 Task: Add the topic catalog component in the site builder.
Action: Mouse moved to (886, 69)
Screenshot: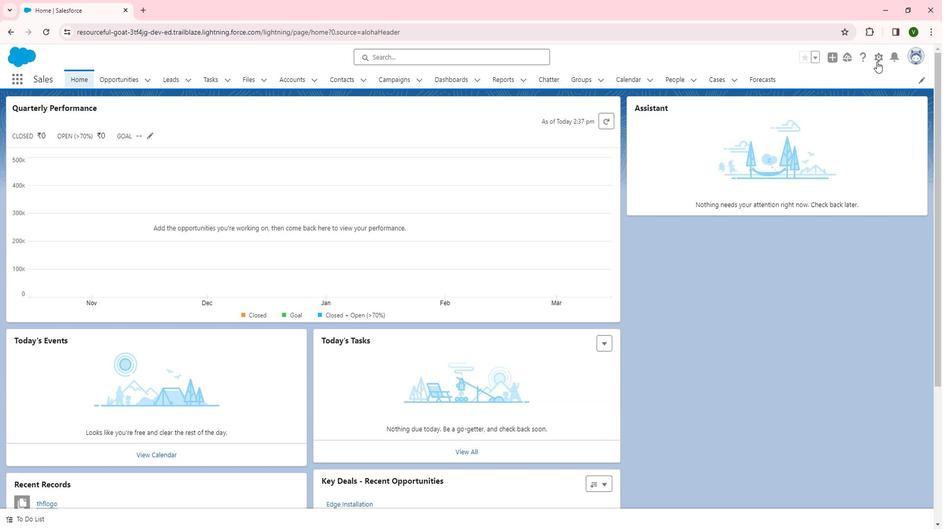 
Action: Mouse pressed left at (886, 69)
Screenshot: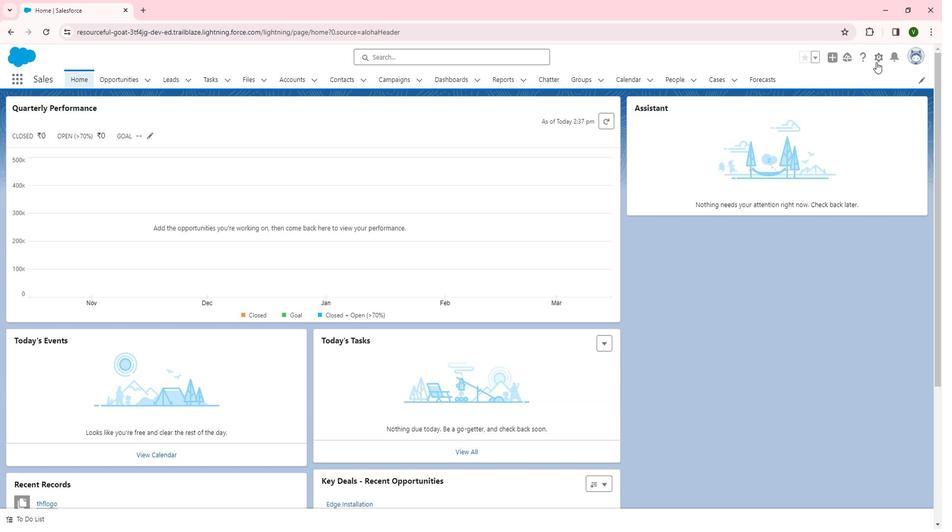 
Action: Mouse moved to (857, 93)
Screenshot: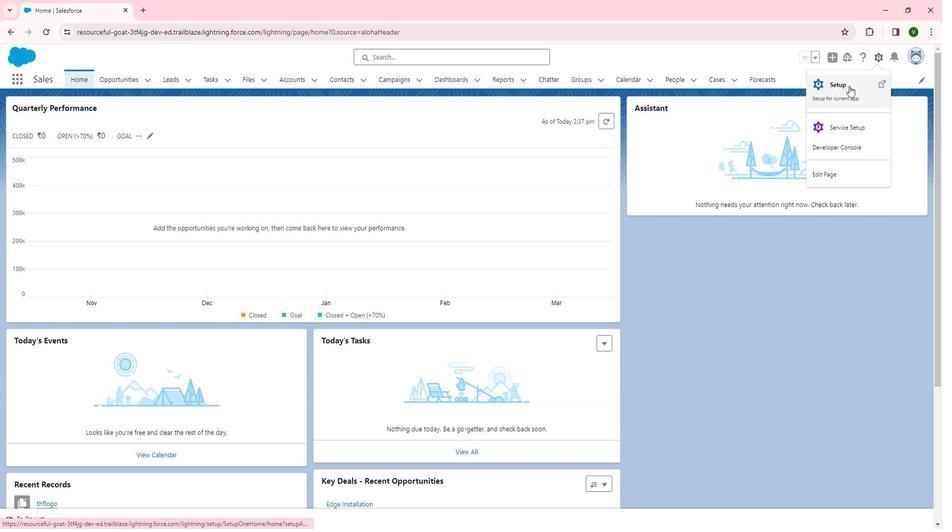 
Action: Mouse pressed left at (857, 93)
Screenshot: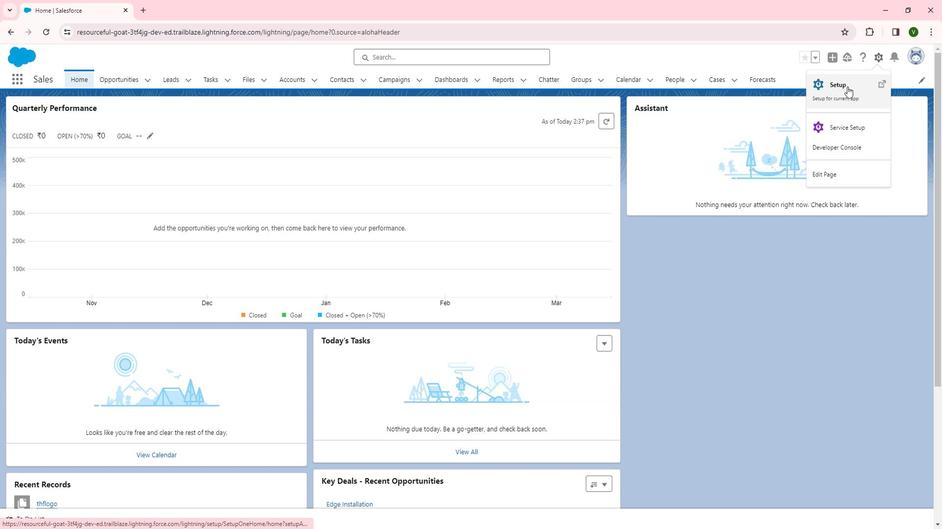 
Action: Mouse moved to (45, 404)
Screenshot: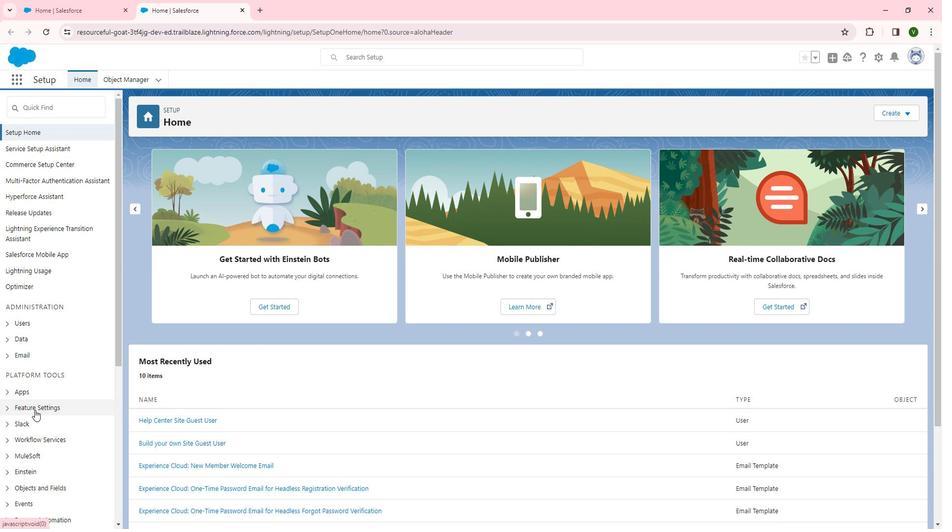 
Action: Mouse pressed left at (45, 404)
Screenshot: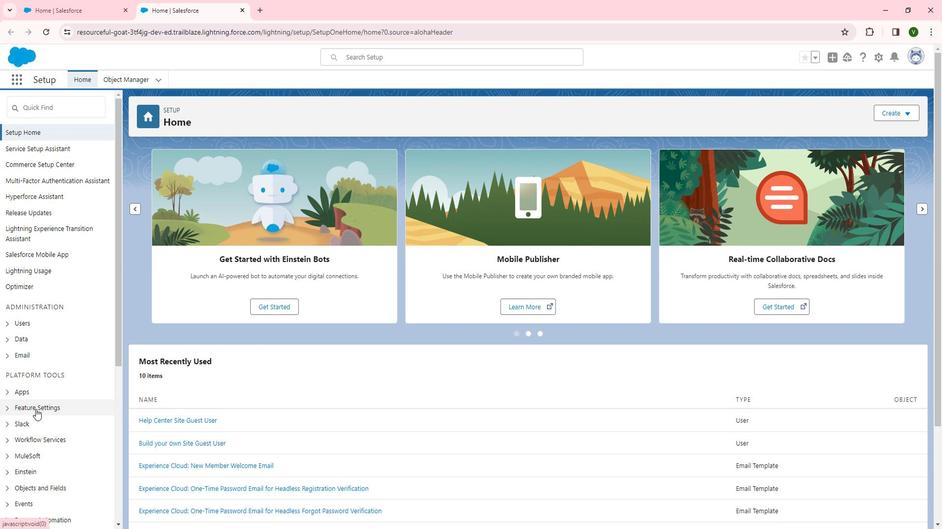 
Action: Mouse moved to (47, 402)
Screenshot: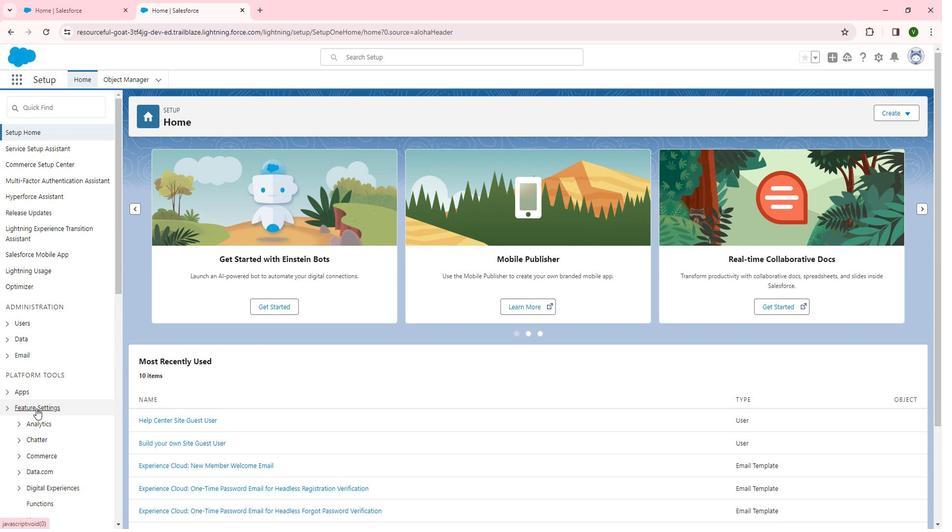 
Action: Mouse scrolled (47, 402) with delta (0, 0)
Screenshot: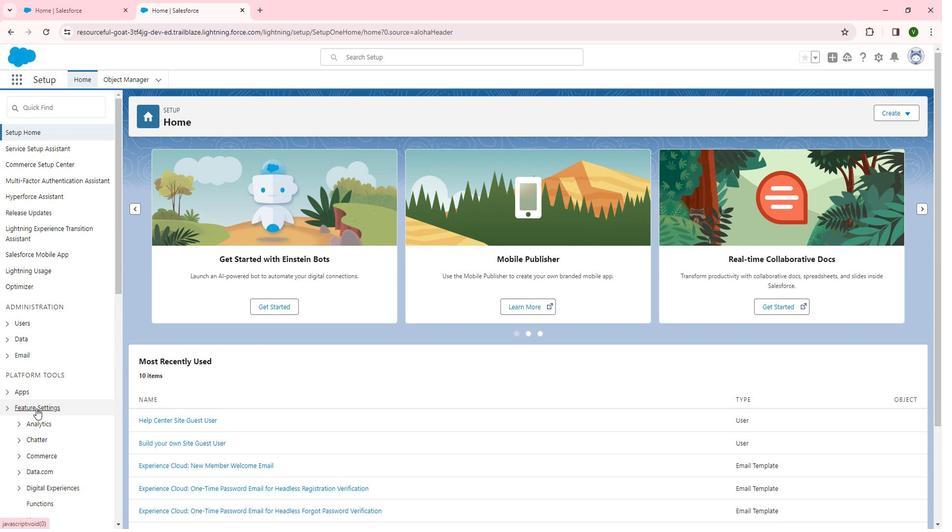 
Action: Mouse scrolled (47, 402) with delta (0, 0)
Screenshot: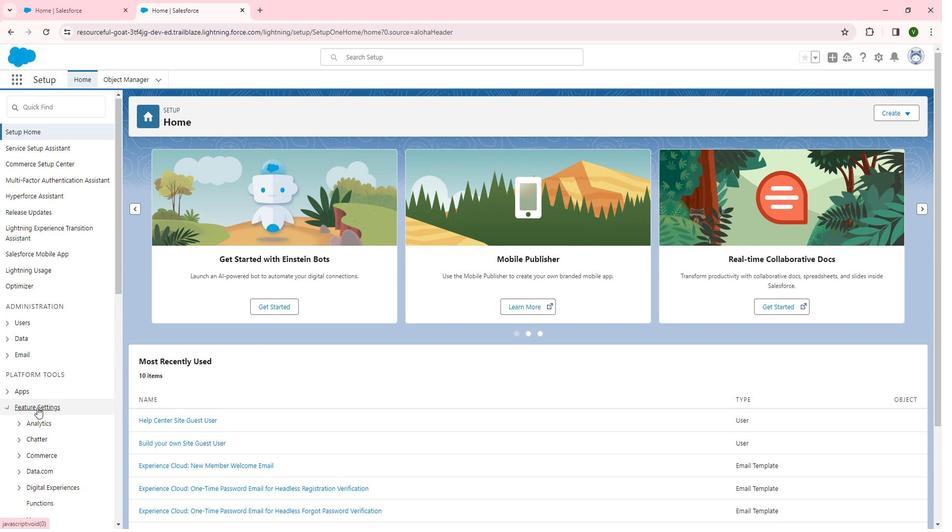 
Action: Mouse scrolled (47, 402) with delta (0, 0)
Screenshot: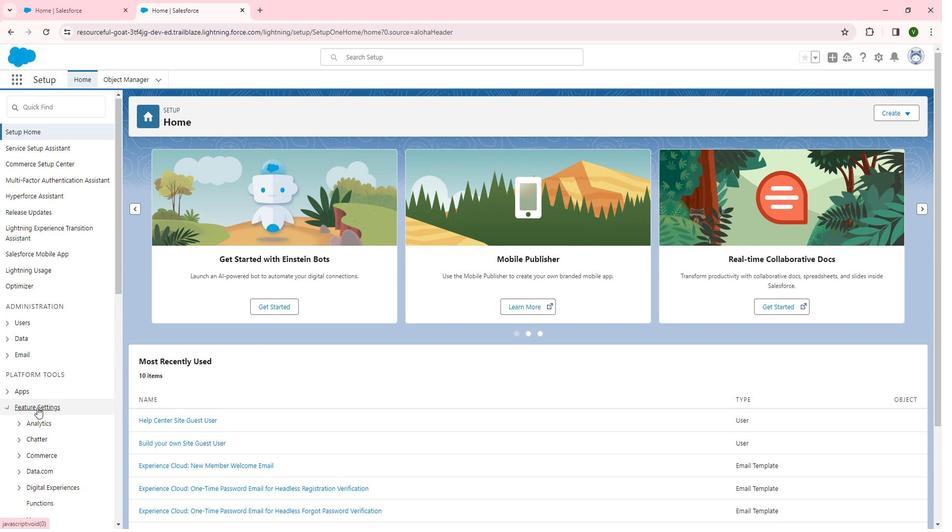 
Action: Mouse scrolled (47, 402) with delta (0, 0)
Screenshot: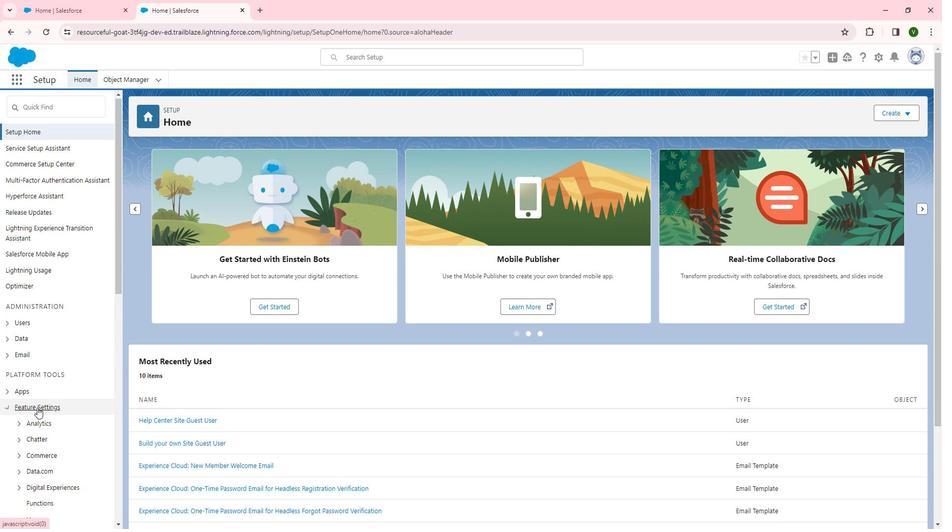 
Action: Mouse moved to (73, 287)
Screenshot: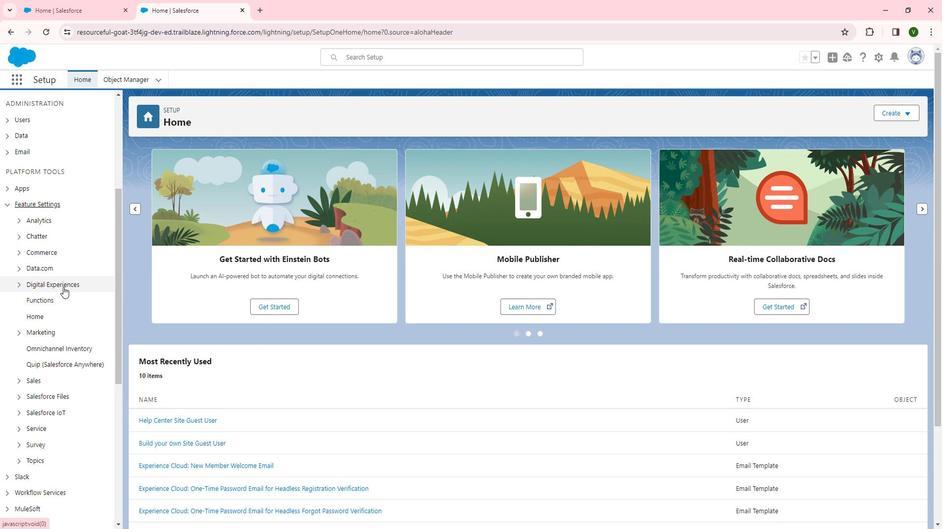 
Action: Mouse pressed left at (73, 287)
Screenshot: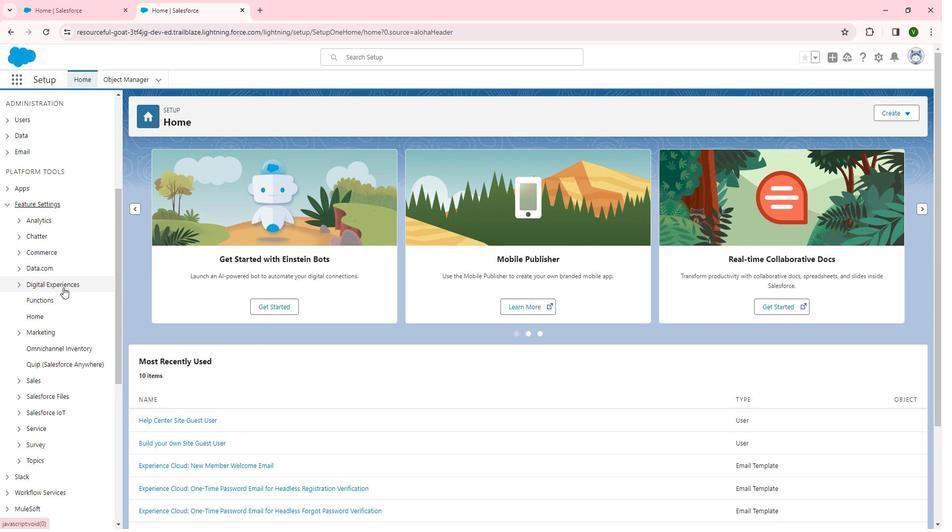 
Action: Mouse moved to (58, 301)
Screenshot: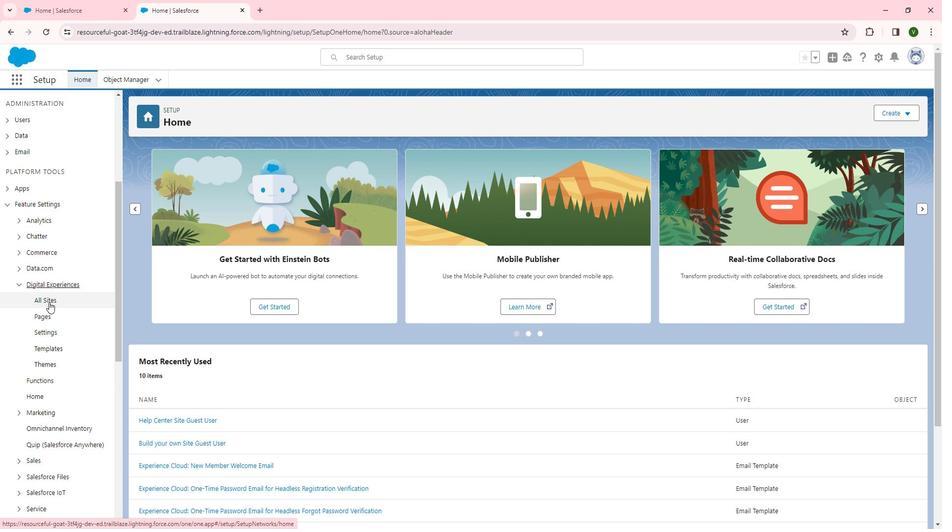 
Action: Mouse pressed left at (58, 301)
Screenshot: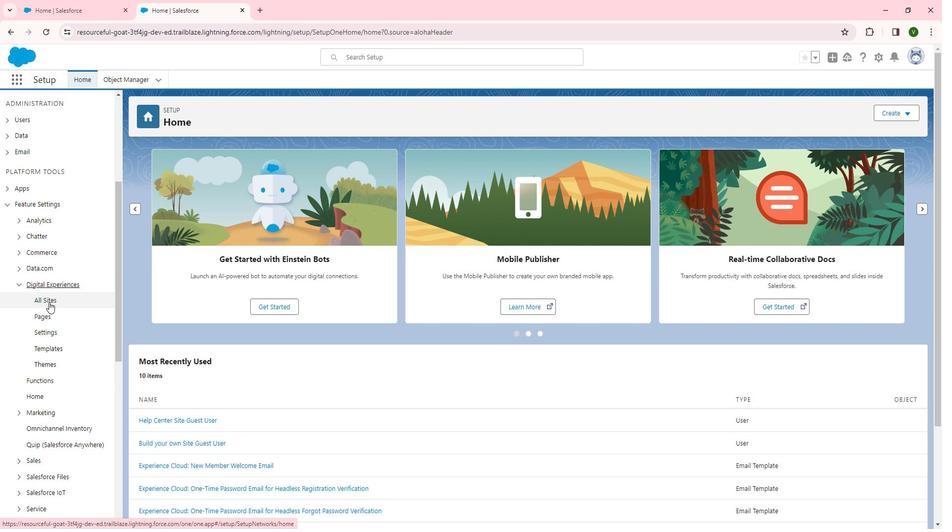 
Action: Mouse moved to (59, 297)
Screenshot: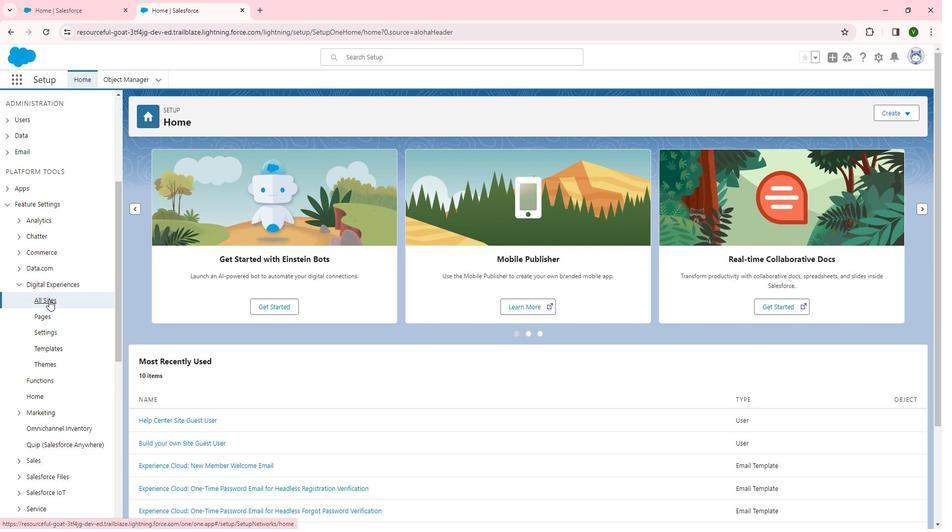 
Action: Mouse pressed left at (59, 297)
Screenshot: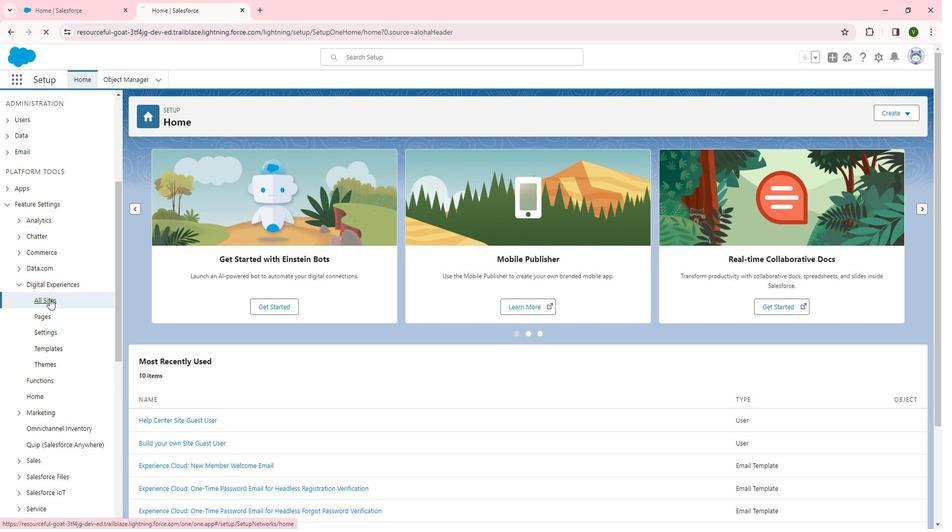 
Action: Mouse moved to (169, 261)
Screenshot: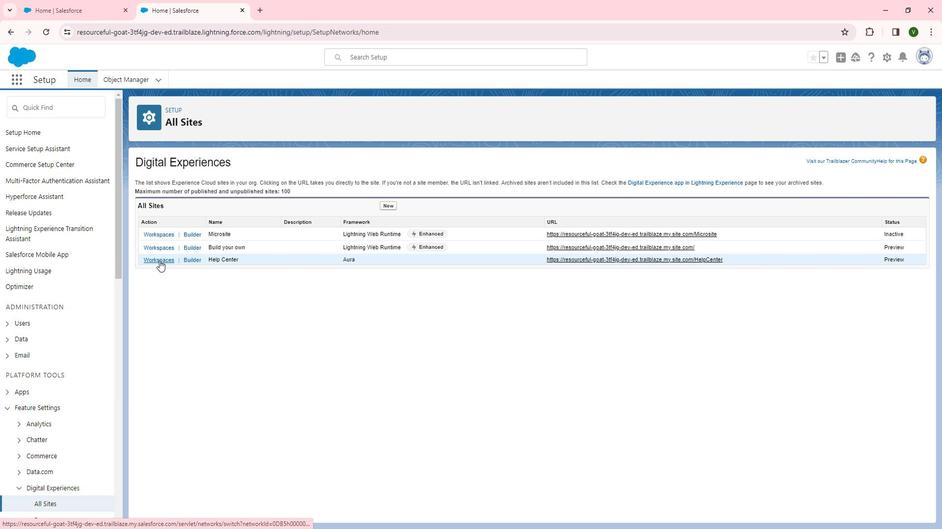 
Action: Mouse pressed left at (169, 261)
Screenshot: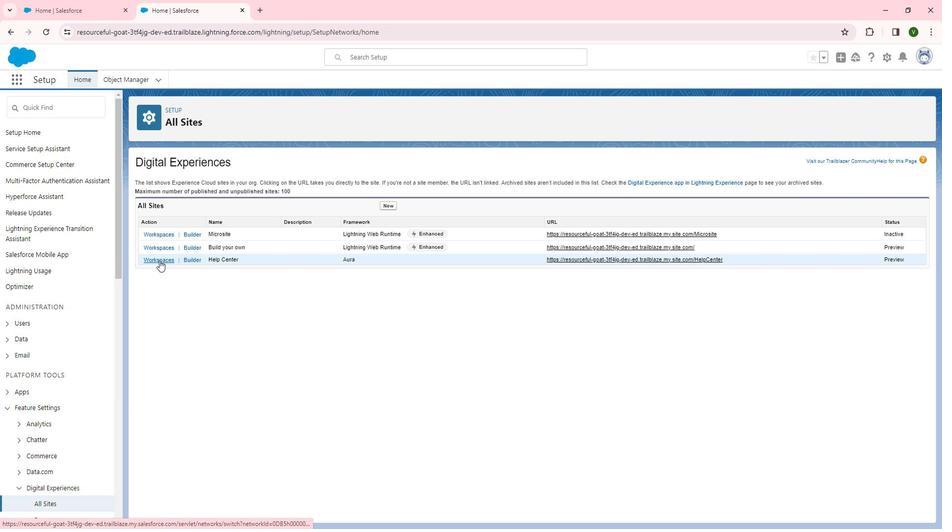 
Action: Mouse moved to (109, 242)
Screenshot: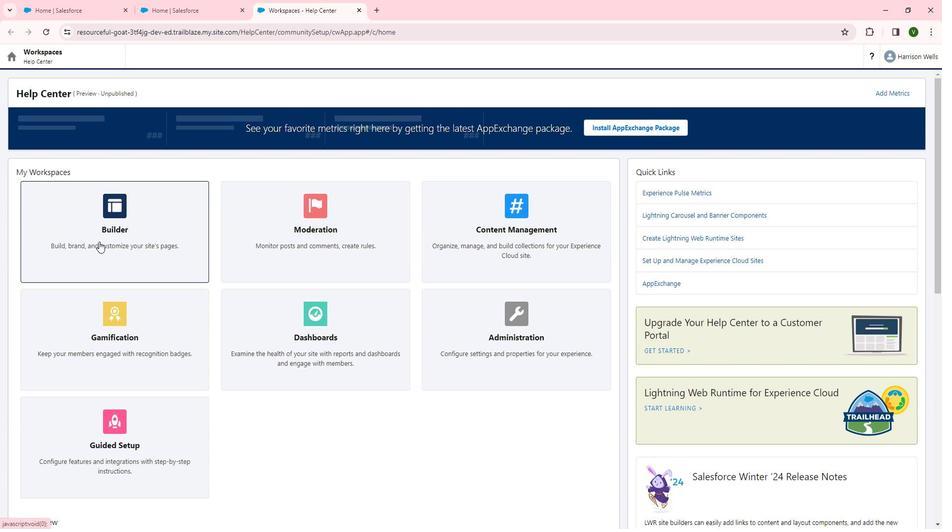
Action: Mouse pressed left at (109, 242)
Screenshot: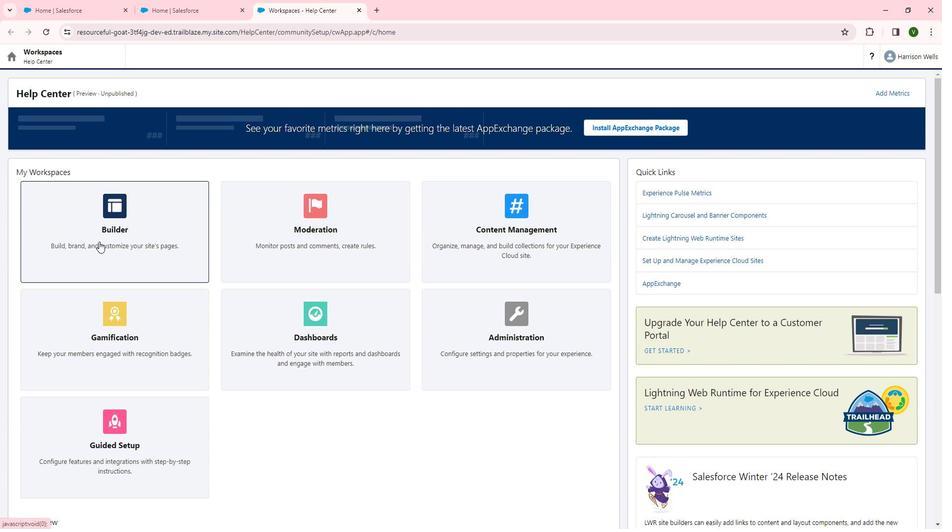 
Action: Mouse moved to (23, 107)
Screenshot: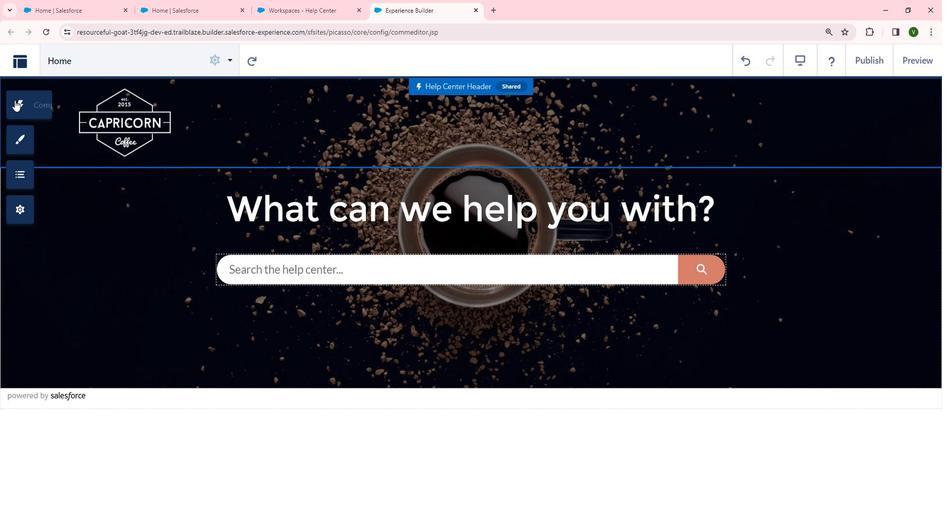 
Action: Mouse pressed left at (23, 107)
Screenshot: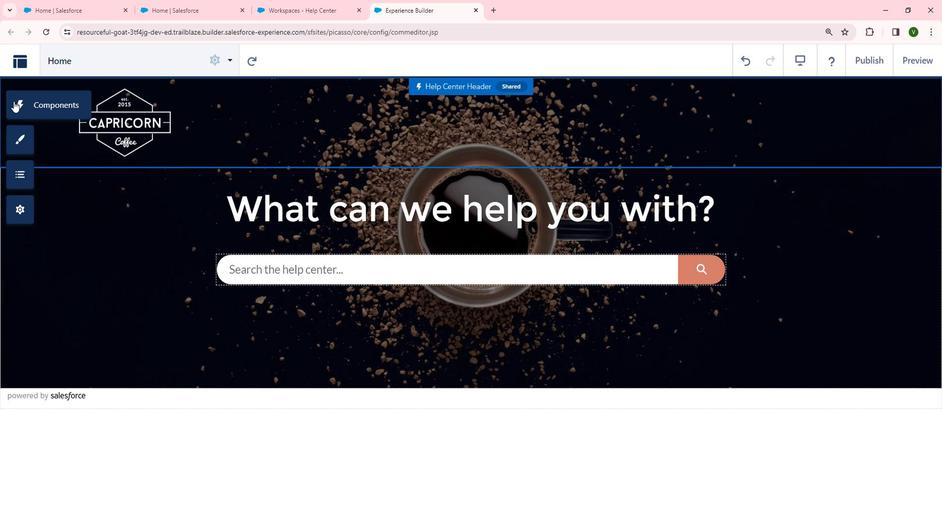 
Action: Mouse moved to (146, 213)
Screenshot: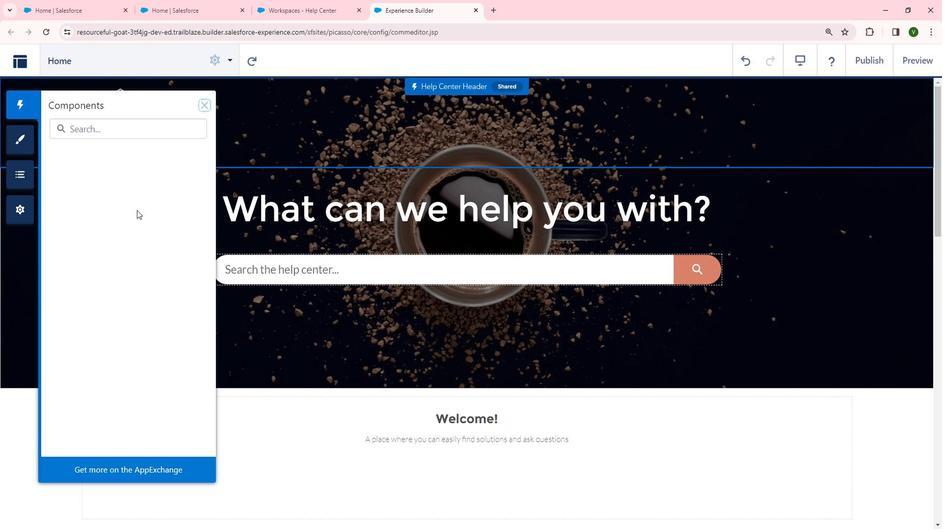 
Action: Mouse scrolled (146, 212) with delta (0, 0)
Screenshot: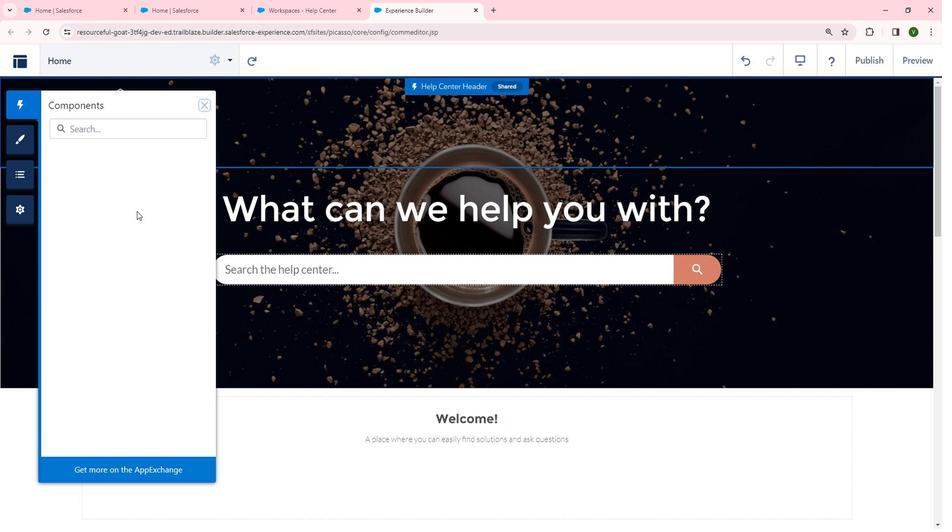 
Action: Mouse moved to (370, 369)
Screenshot: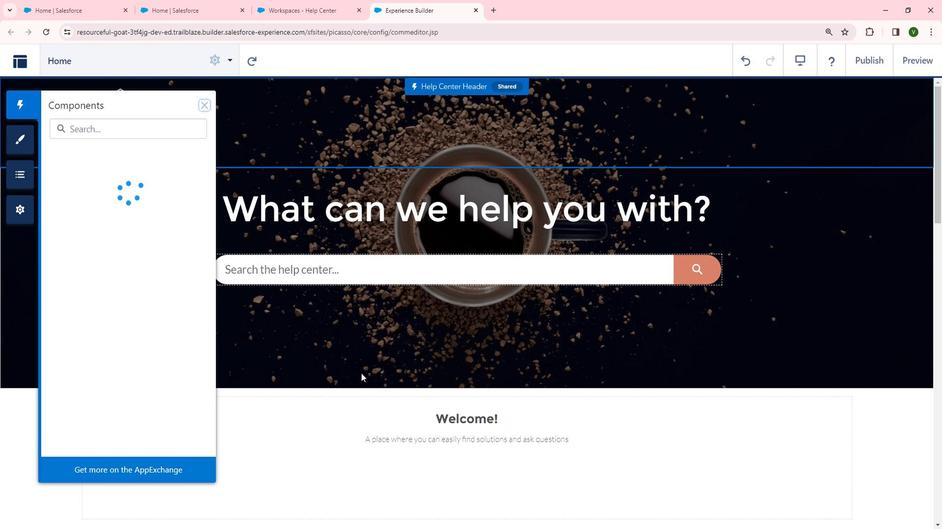 
Action: Mouse scrolled (370, 368) with delta (0, 0)
Screenshot: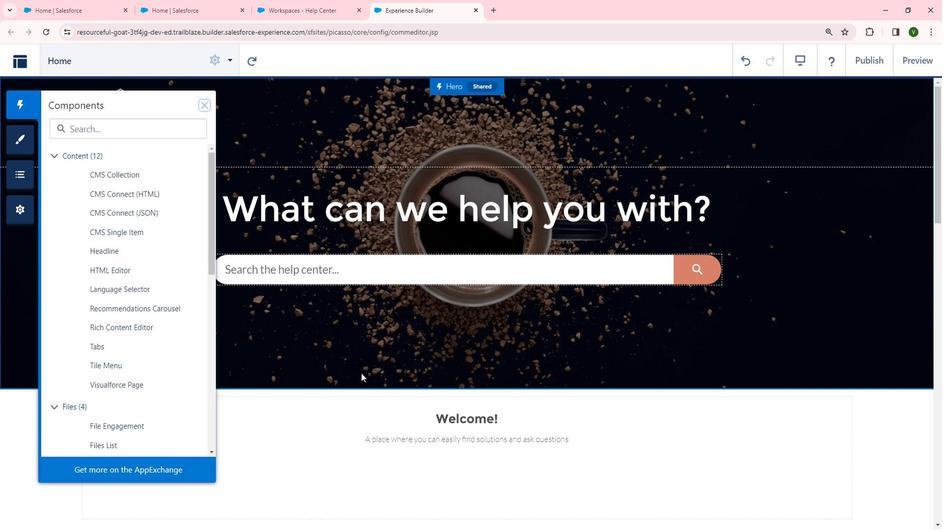 
Action: Mouse scrolled (370, 368) with delta (0, 0)
Screenshot: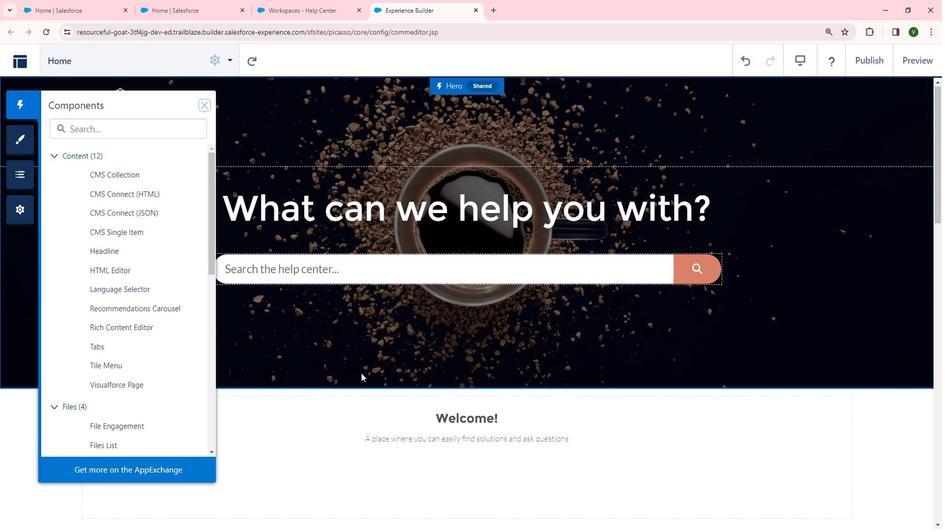 
Action: Mouse scrolled (370, 368) with delta (0, 0)
Screenshot: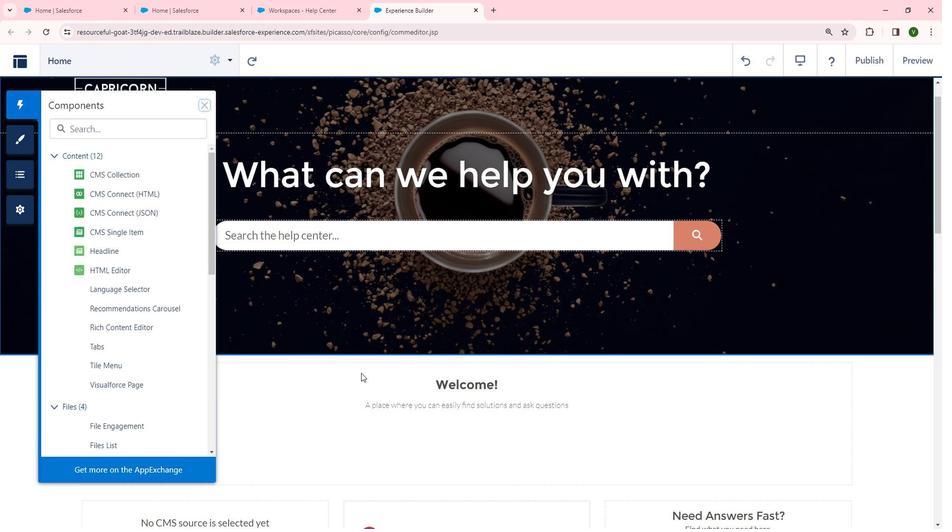 
Action: Mouse scrolled (370, 368) with delta (0, 0)
Screenshot: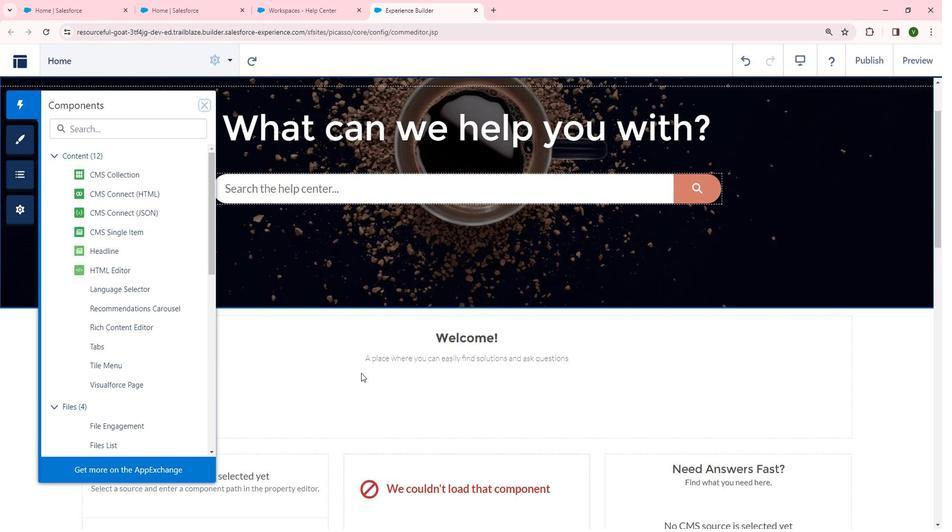 
Action: Mouse scrolled (370, 368) with delta (0, 0)
Screenshot: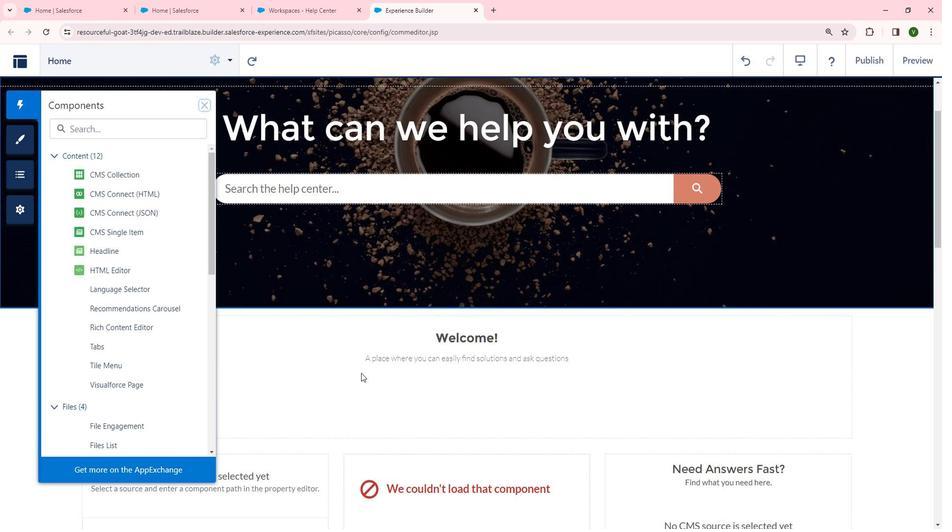 
Action: Mouse scrolled (370, 368) with delta (0, 0)
Screenshot: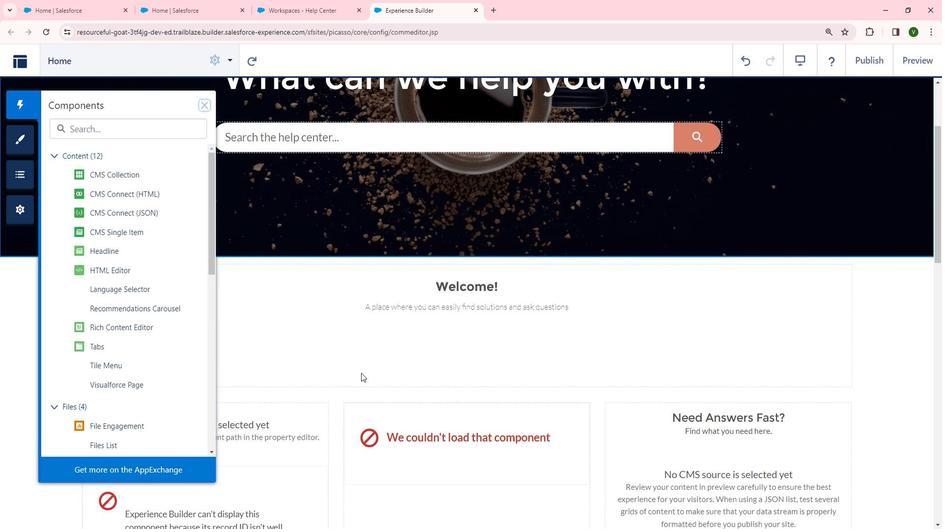 
Action: Mouse scrolled (370, 368) with delta (0, 0)
Screenshot: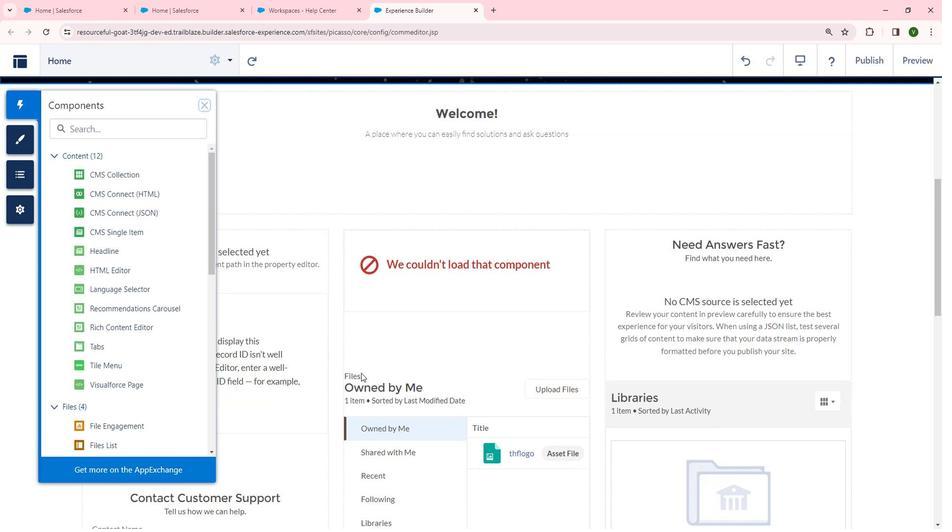
Action: Mouse scrolled (370, 368) with delta (0, 0)
Screenshot: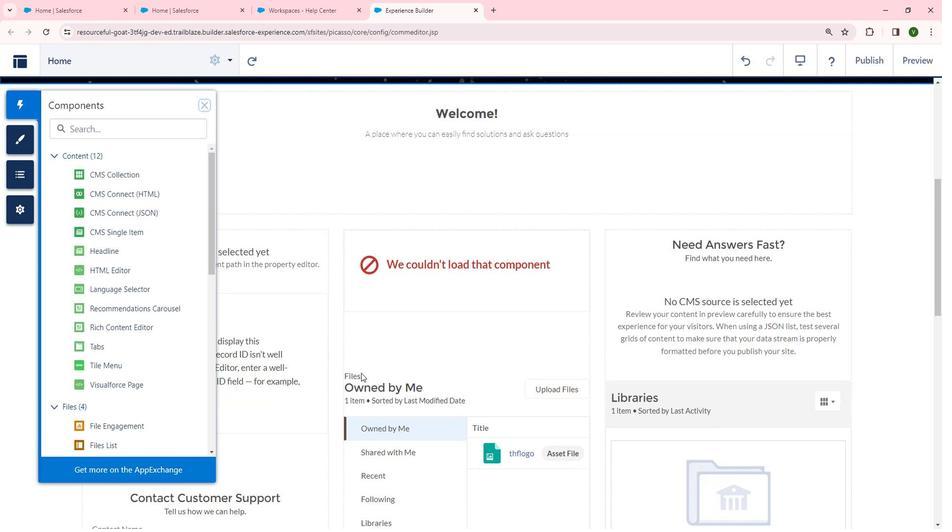 
Action: Mouse scrolled (370, 368) with delta (0, 0)
Screenshot: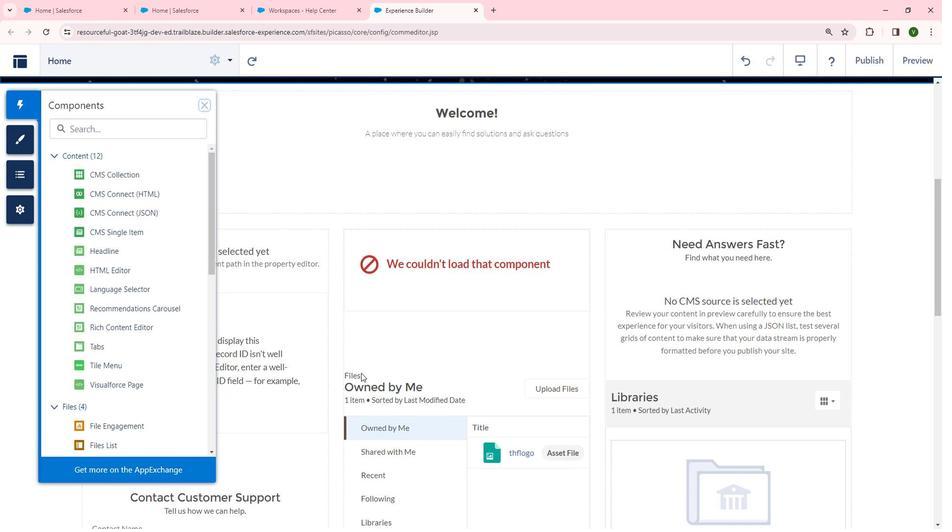 
Action: Mouse scrolled (370, 368) with delta (0, 0)
Screenshot: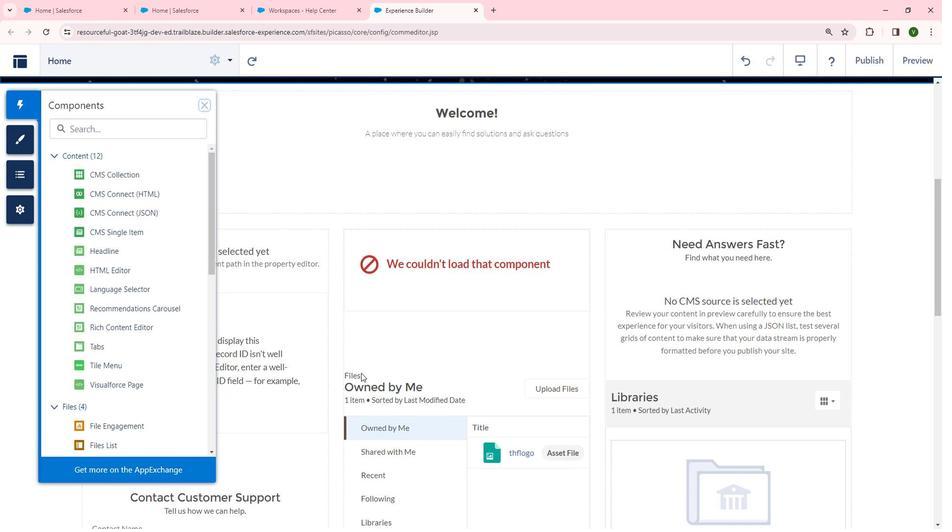
Action: Mouse moved to (370, 369)
Screenshot: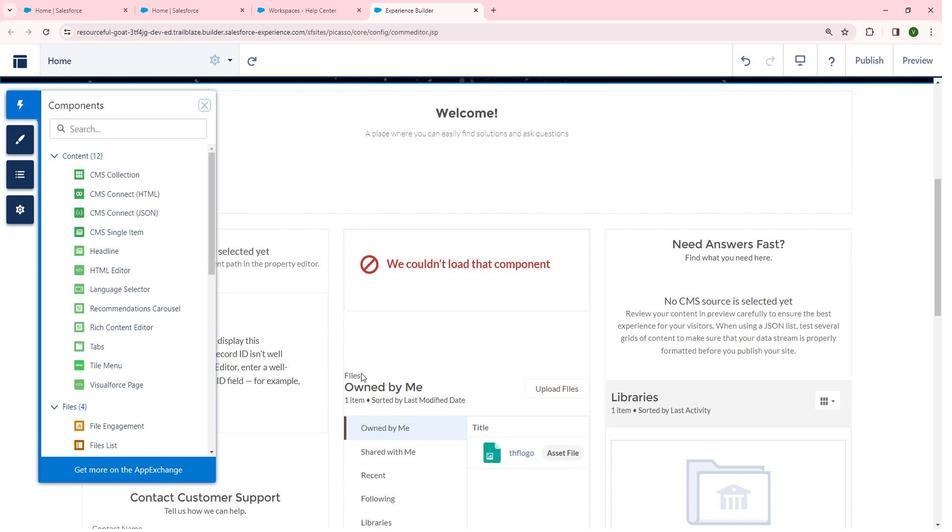 
Action: Mouse scrolled (370, 368) with delta (0, 0)
Screenshot: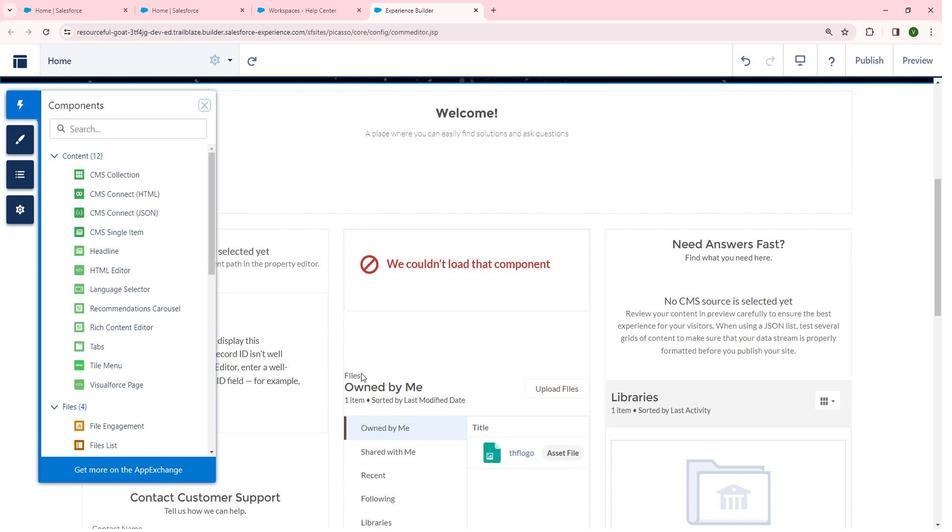 
Action: Mouse moved to (202, 316)
Screenshot: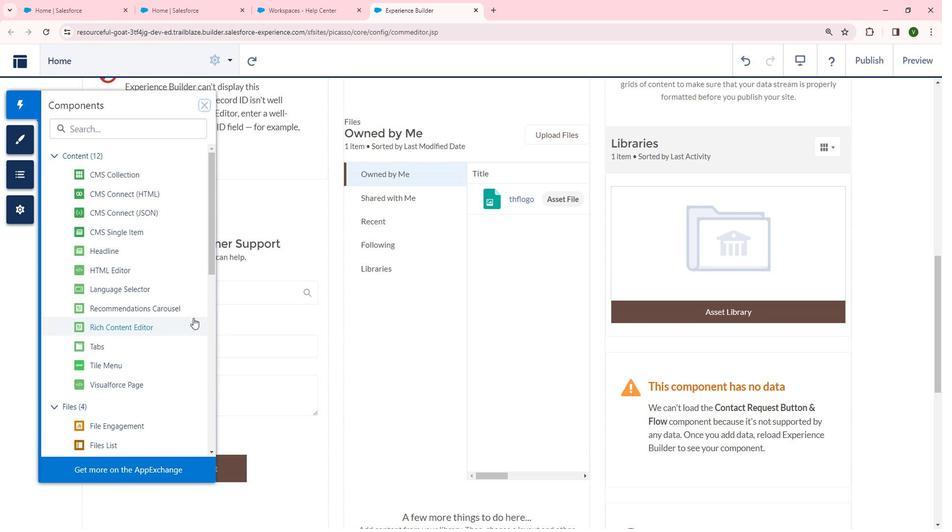 
Action: Mouse scrolled (202, 315) with delta (0, 0)
Screenshot: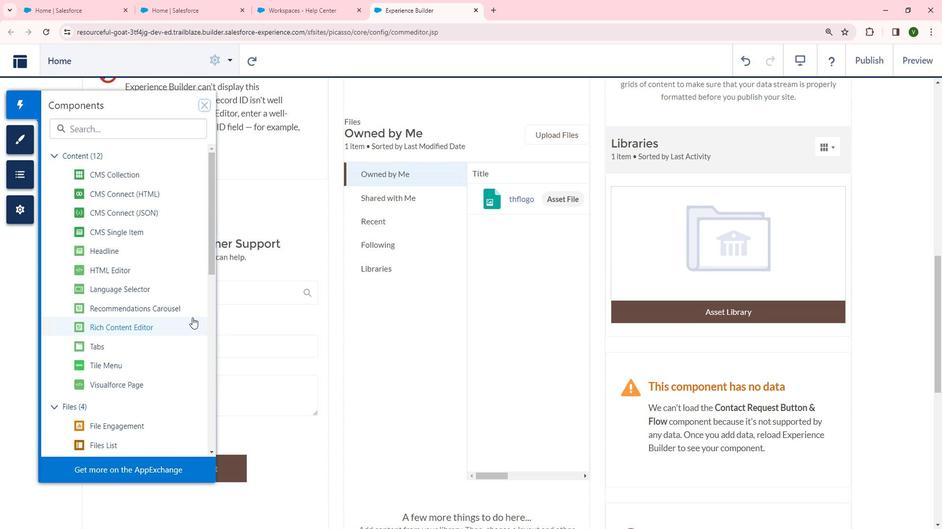 
Action: Mouse scrolled (202, 315) with delta (0, 0)
Screenshot: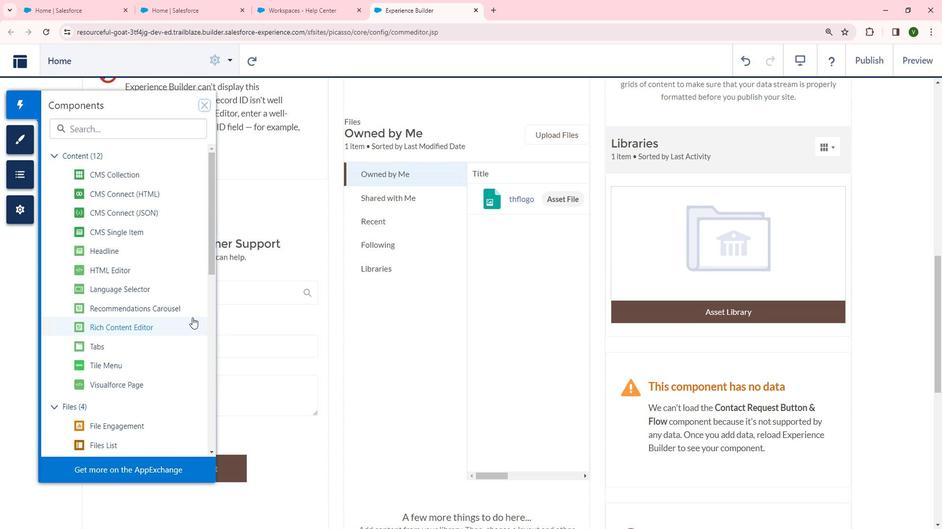 
Action: Mouse scrolled (202, 315) with delta (0, 0)
Screenshot: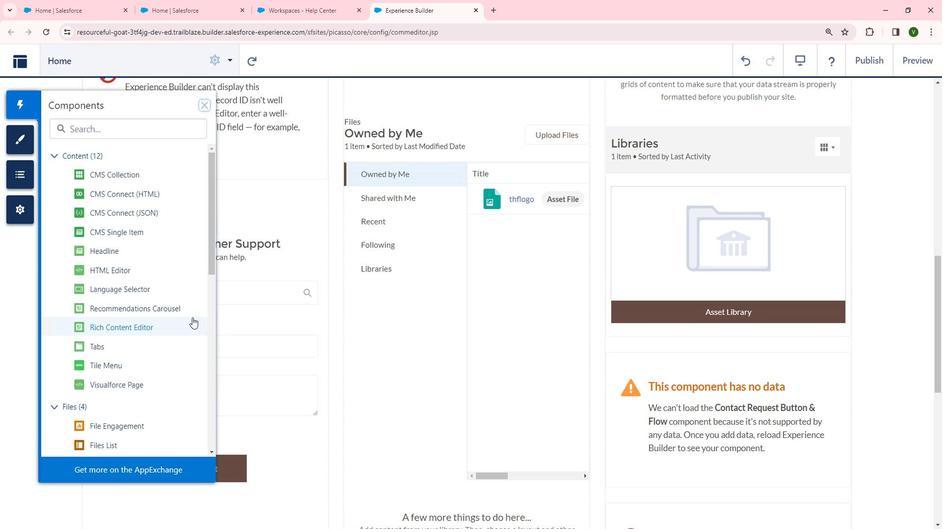 
Action: Mouse scrolled (202, 315) with delta (0, 0)
Screenshot: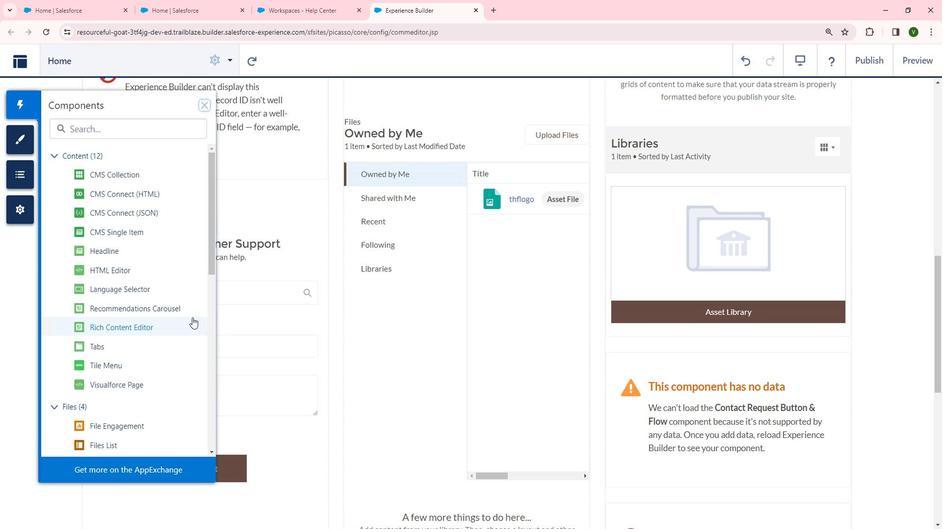 
Action: Mouse scrolled (202, 315) with delta (0, 0)
Screenshot: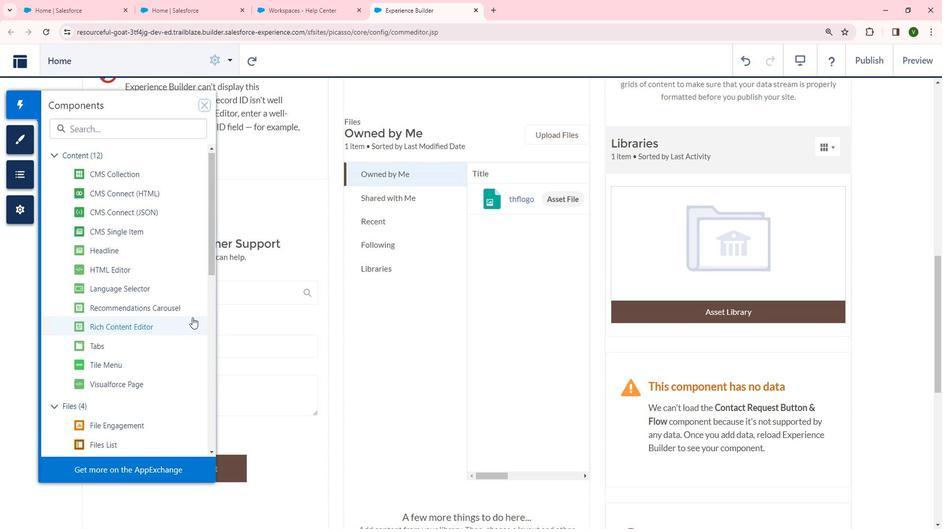 
Action: Mouse scrolled (202, 315) with delta (0, 0)
Screenshot: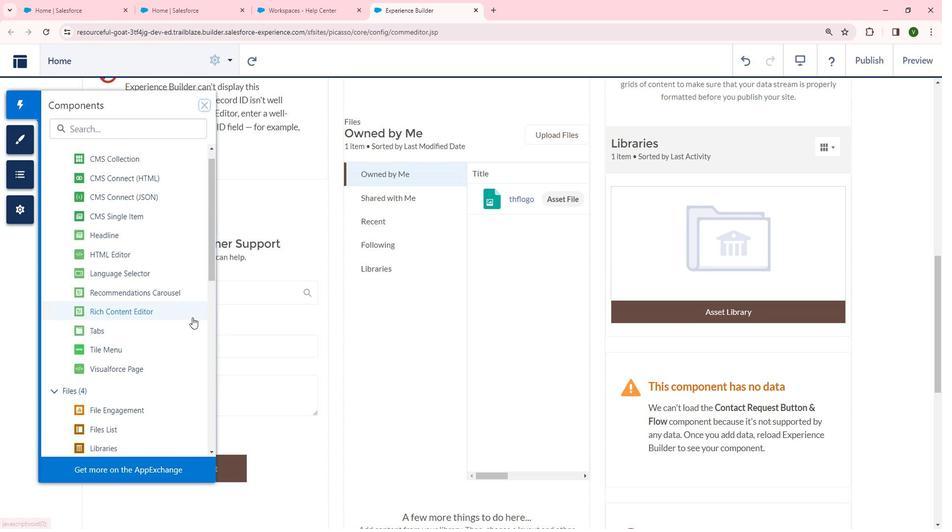 
Action: Mouse scrolled (202, 315) with delta (0, 0)
Screenshot: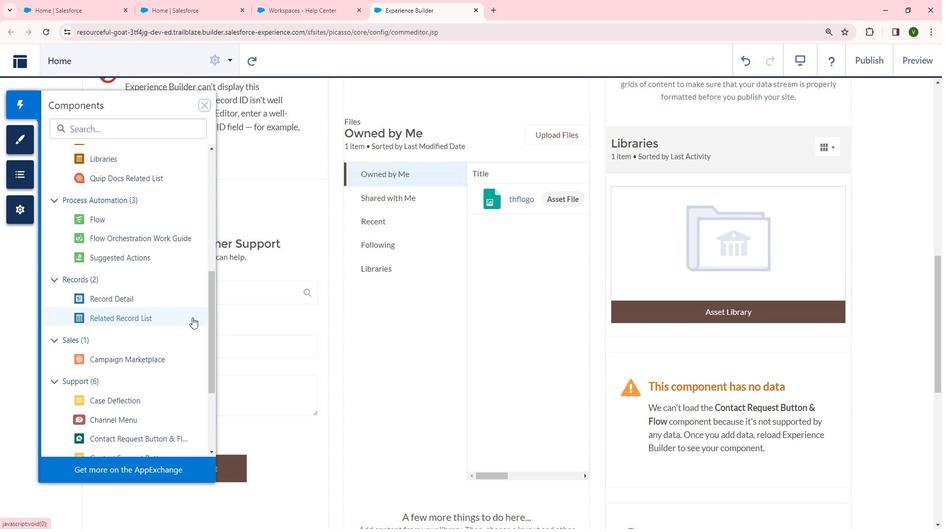 
Action: Mouse scrolled (202, 315) with delta (0, 0)
Screenshot: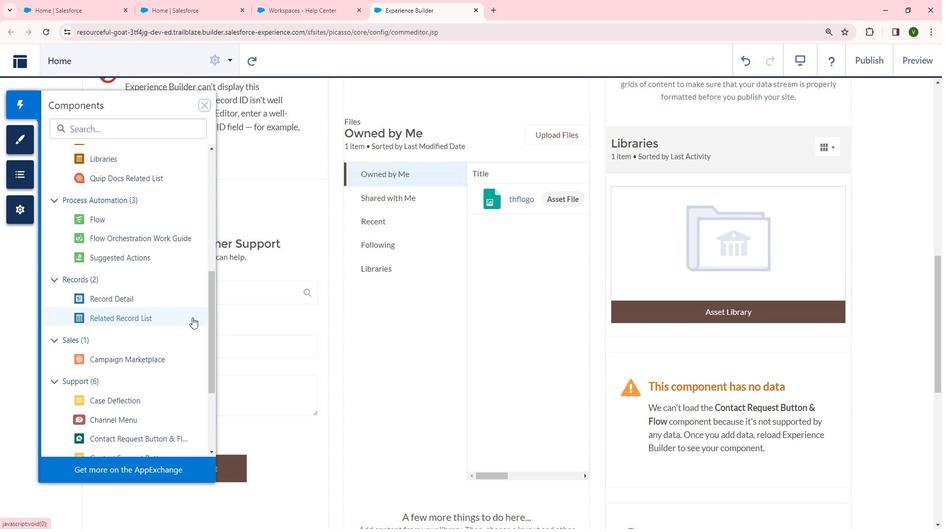 
Action: Mouse scrolled (202, 315) with delta (0, 0)
Screenshot: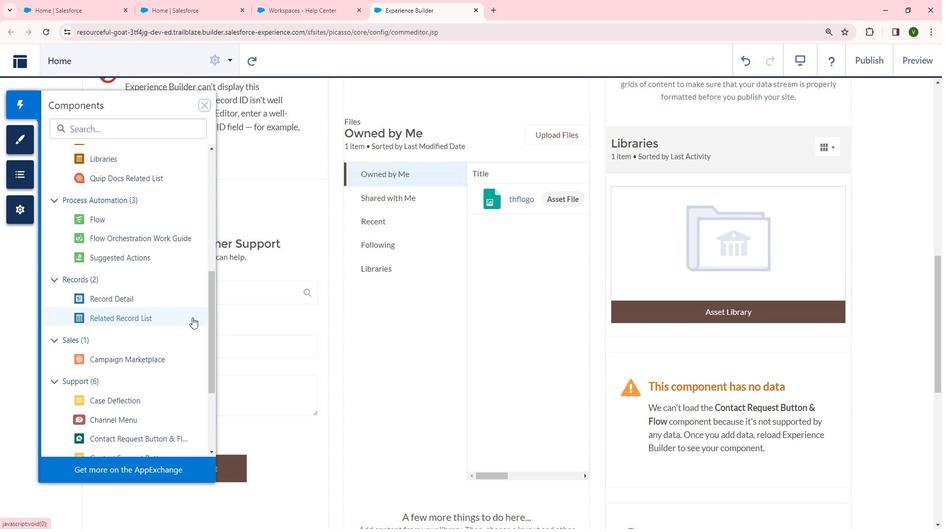 
Action: Mouse scrolled (202, 315) with delta (0, 0)
Screenshot: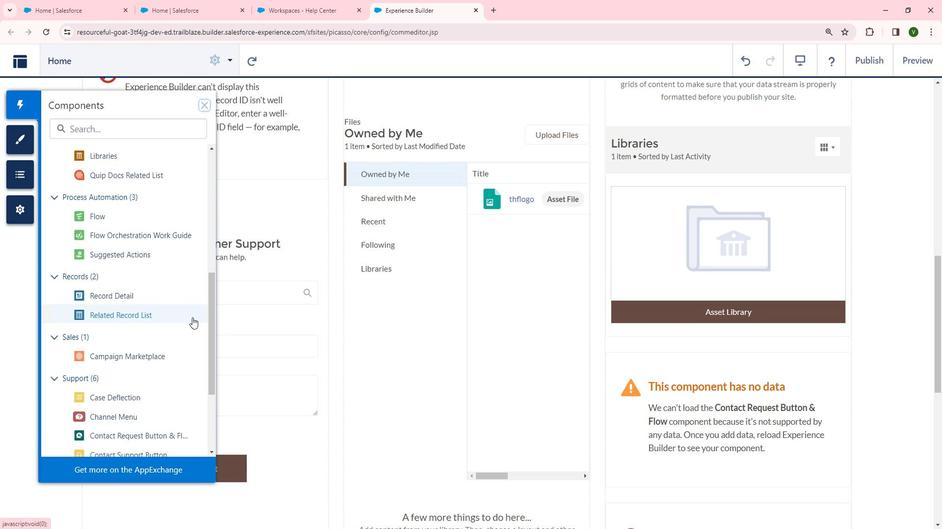 
Action: Mouse moved to (125, 413)
Screenshot: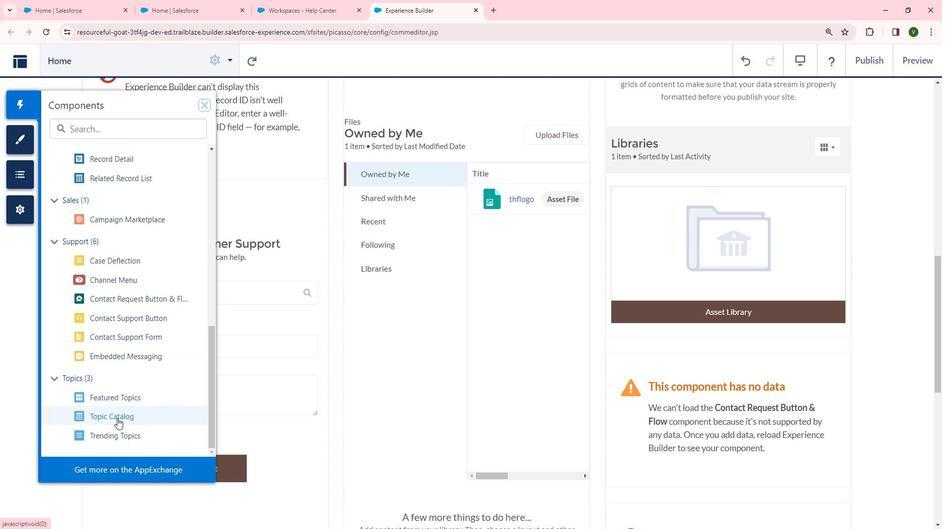 
Action: Mouse pressed left at (125, 413)
Screenshot: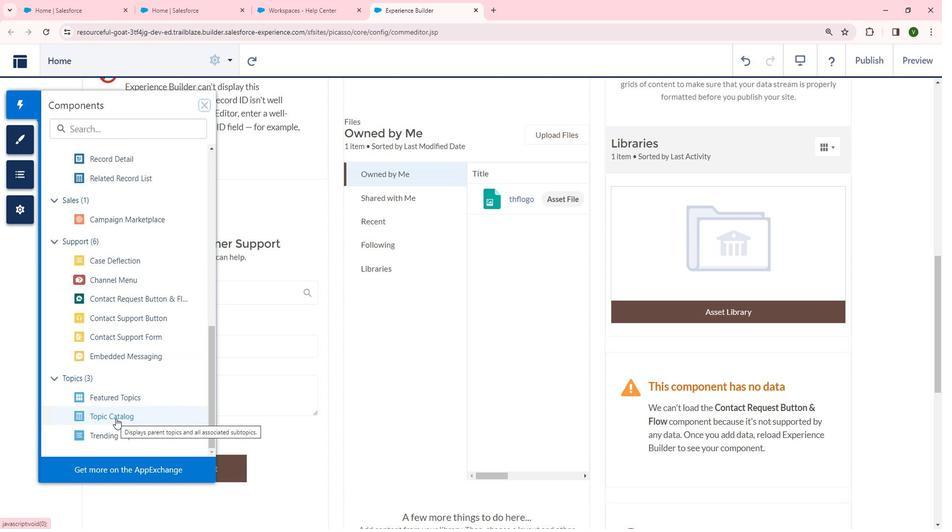 
Action: Mouse moved to (259, 244)
Screenshot: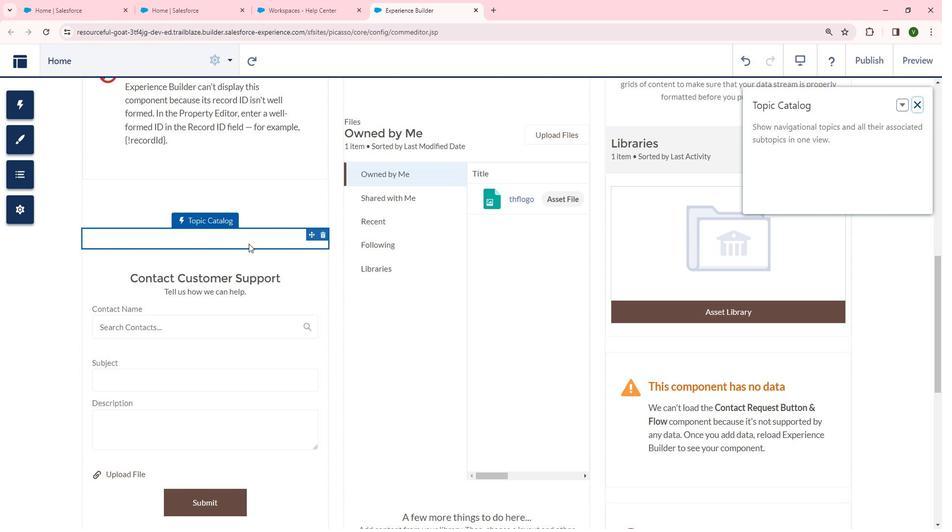 
